 Task: Look for trending repositories with the English spoken language.
Action: Mouse pressed left at (211, 141)
Screenshot: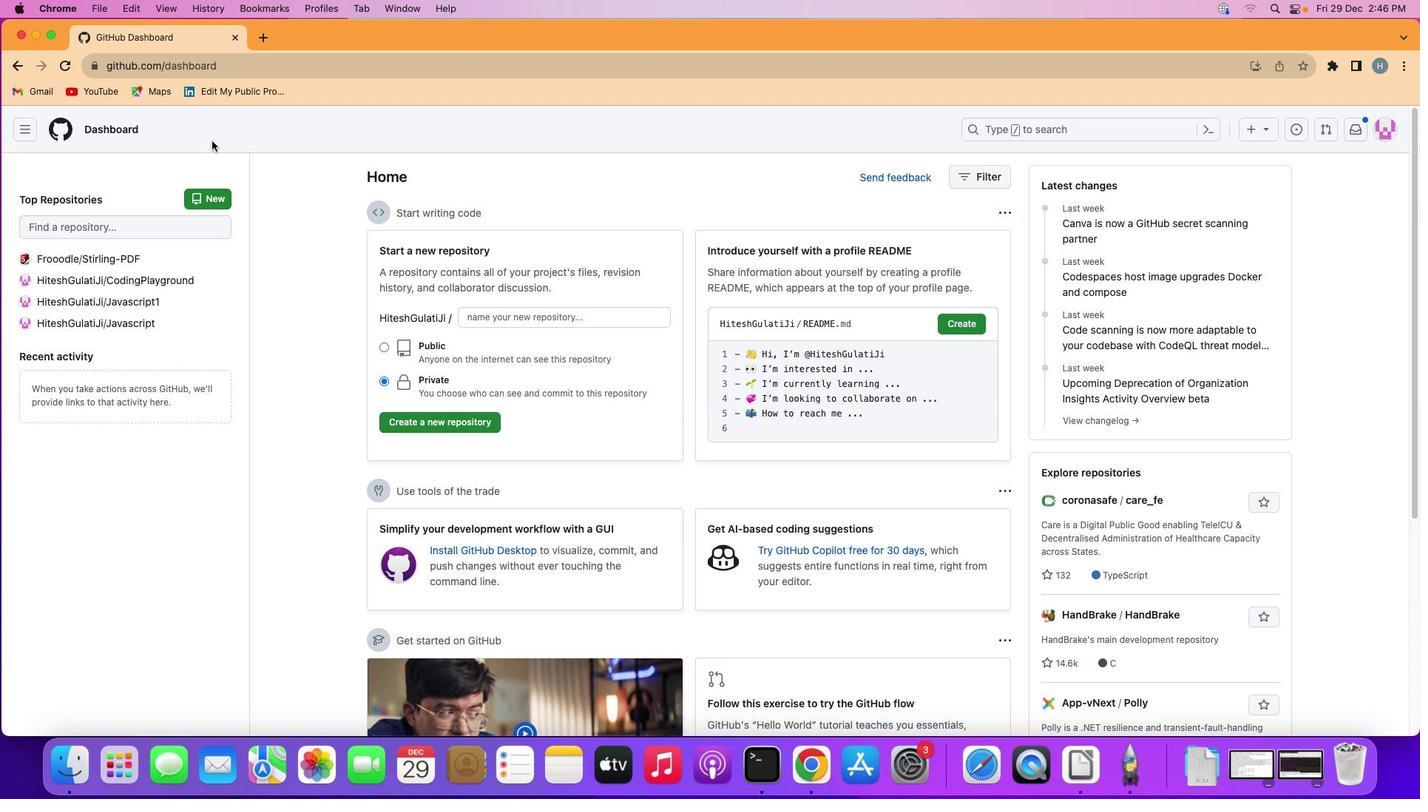 
Action: Mouse moved to (25, 125)
Screenshot: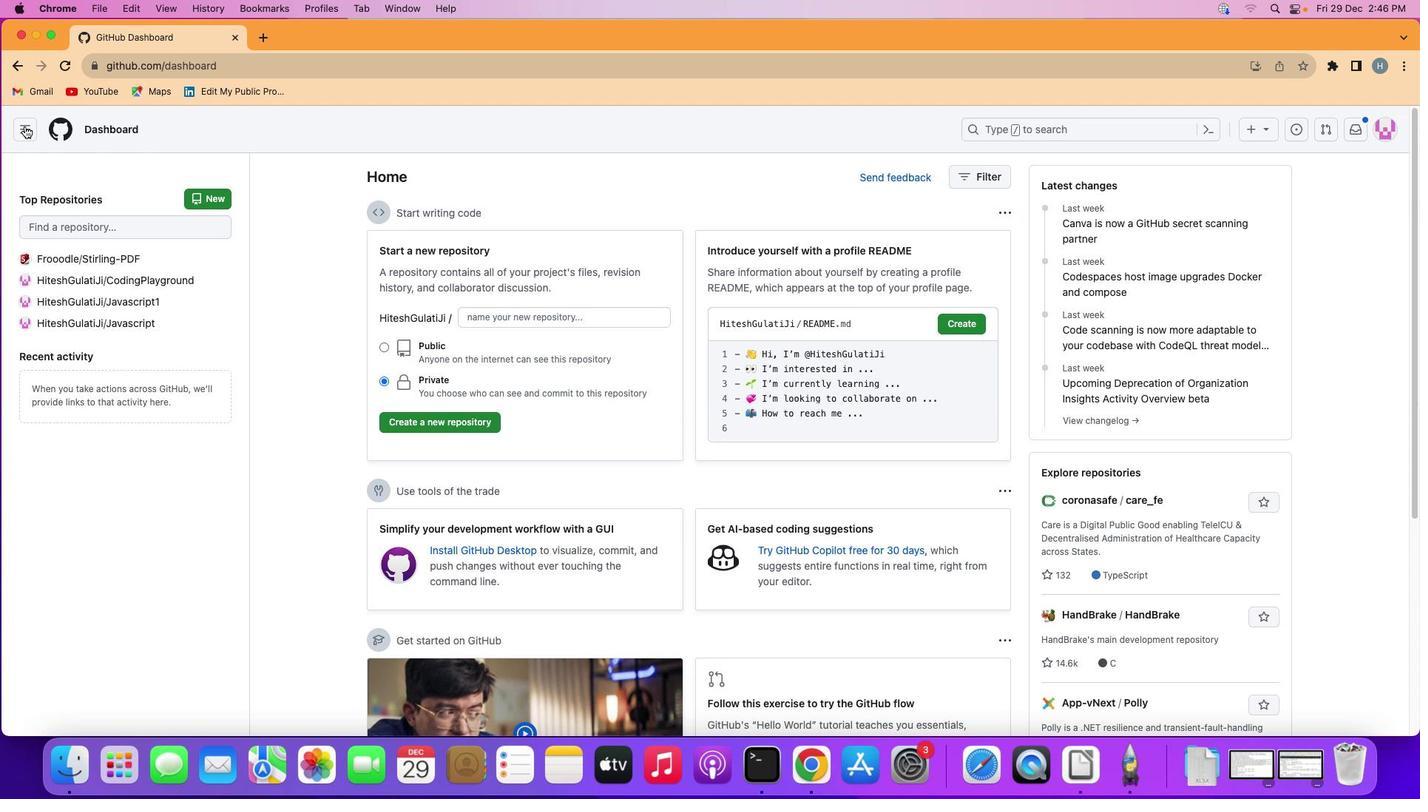
Action: Mouse pressed left at (25, 125)
Screenshot: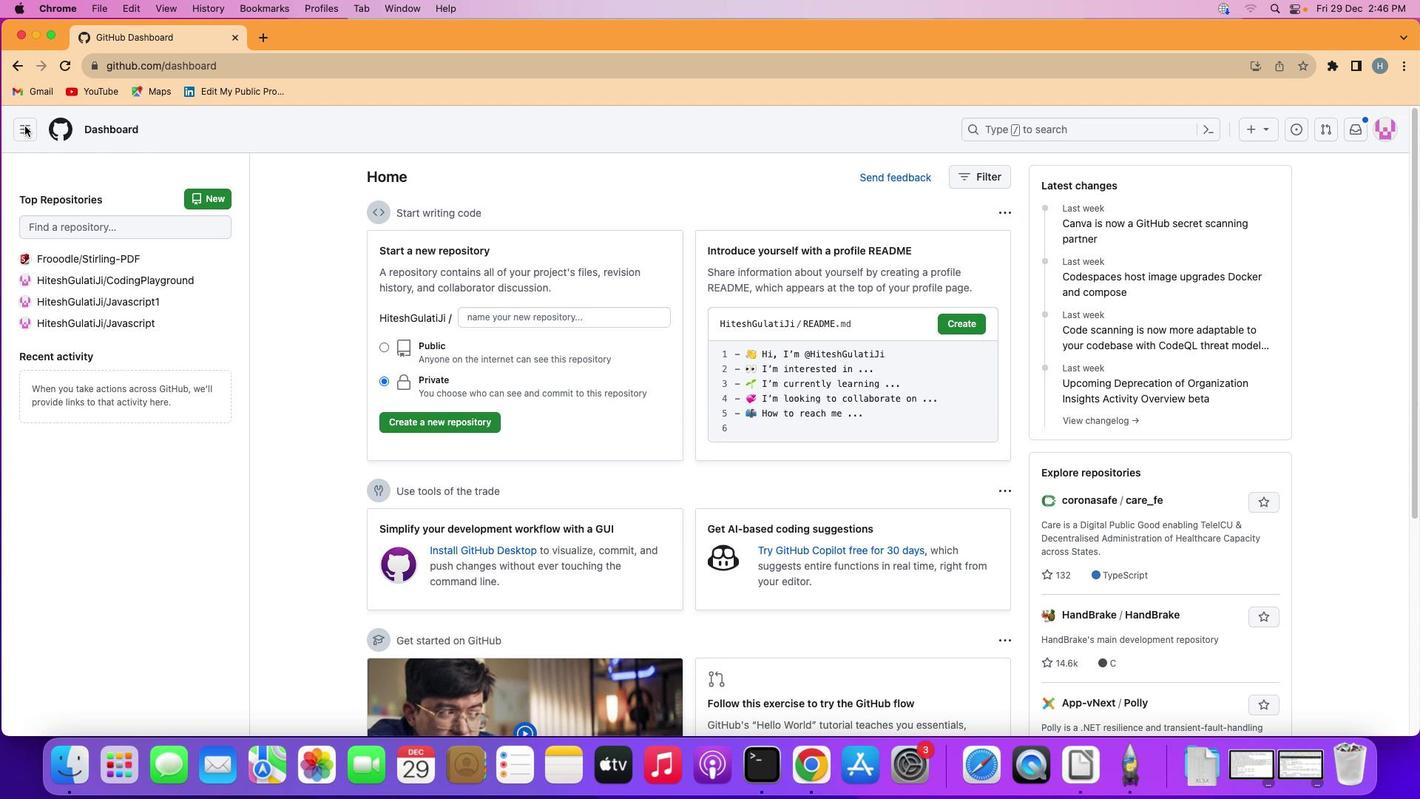 
Action: Mouse moved to (94, 324)
Screenshot: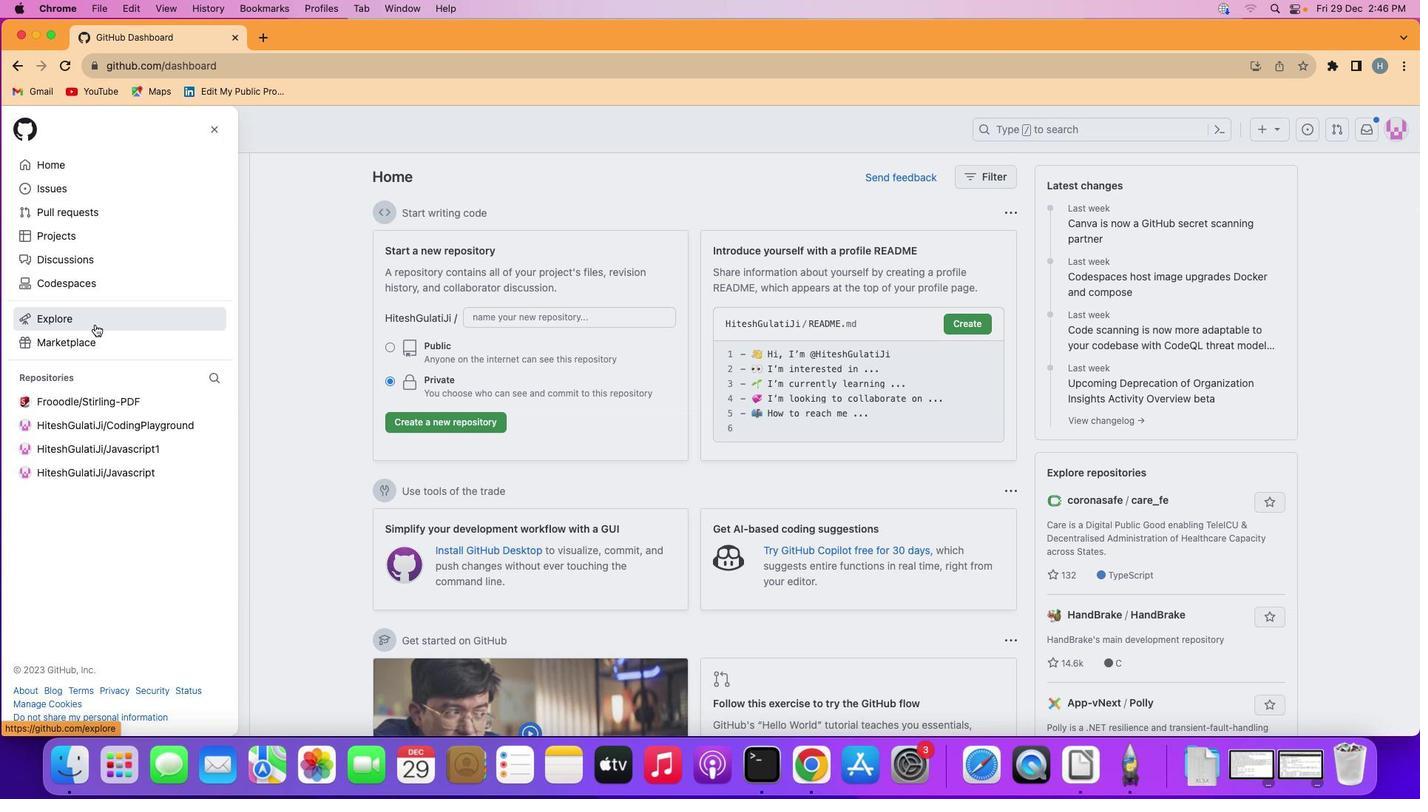 
Action: Mouse pressed left at (94, 324)
Screenshot: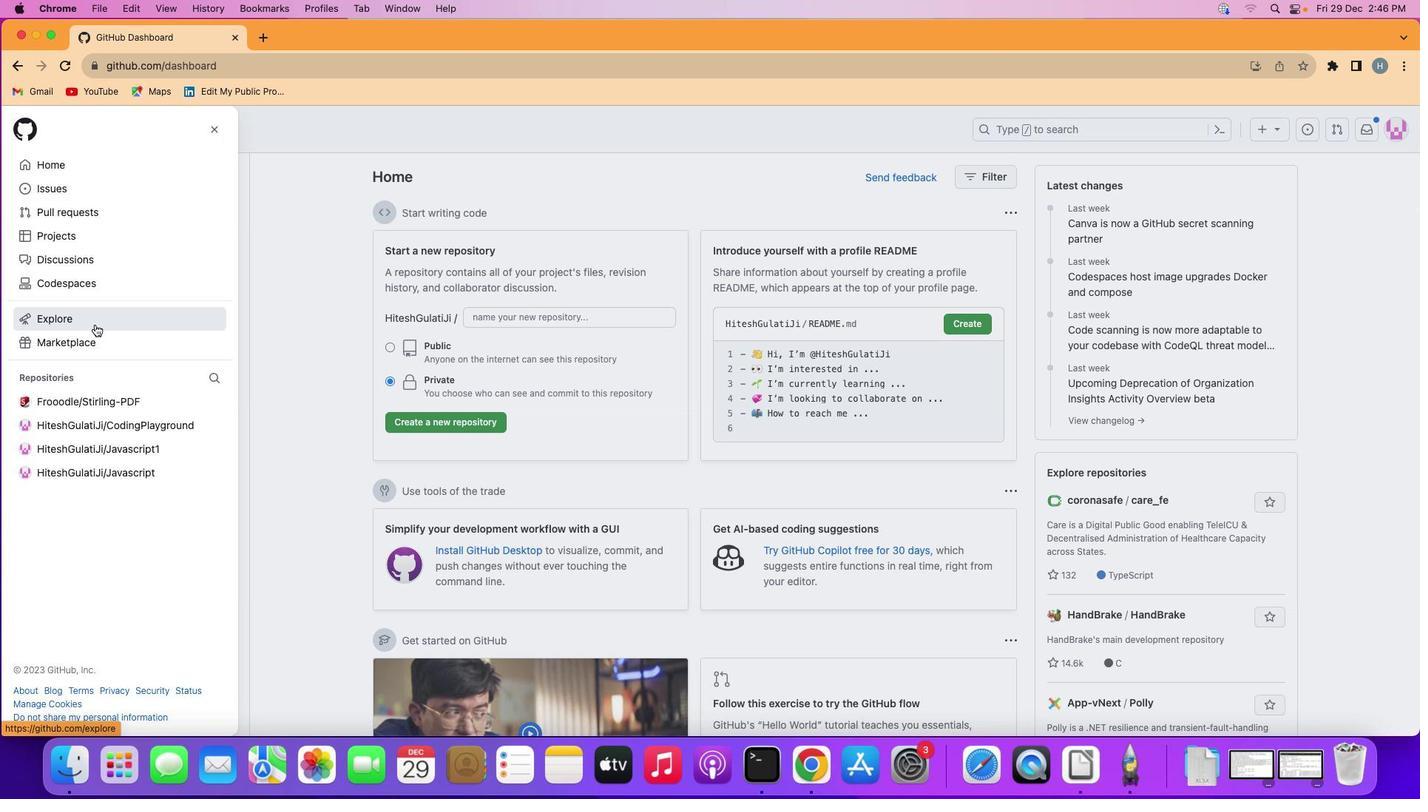 
Action: Mouse moved to (661, 167)
Screenshot: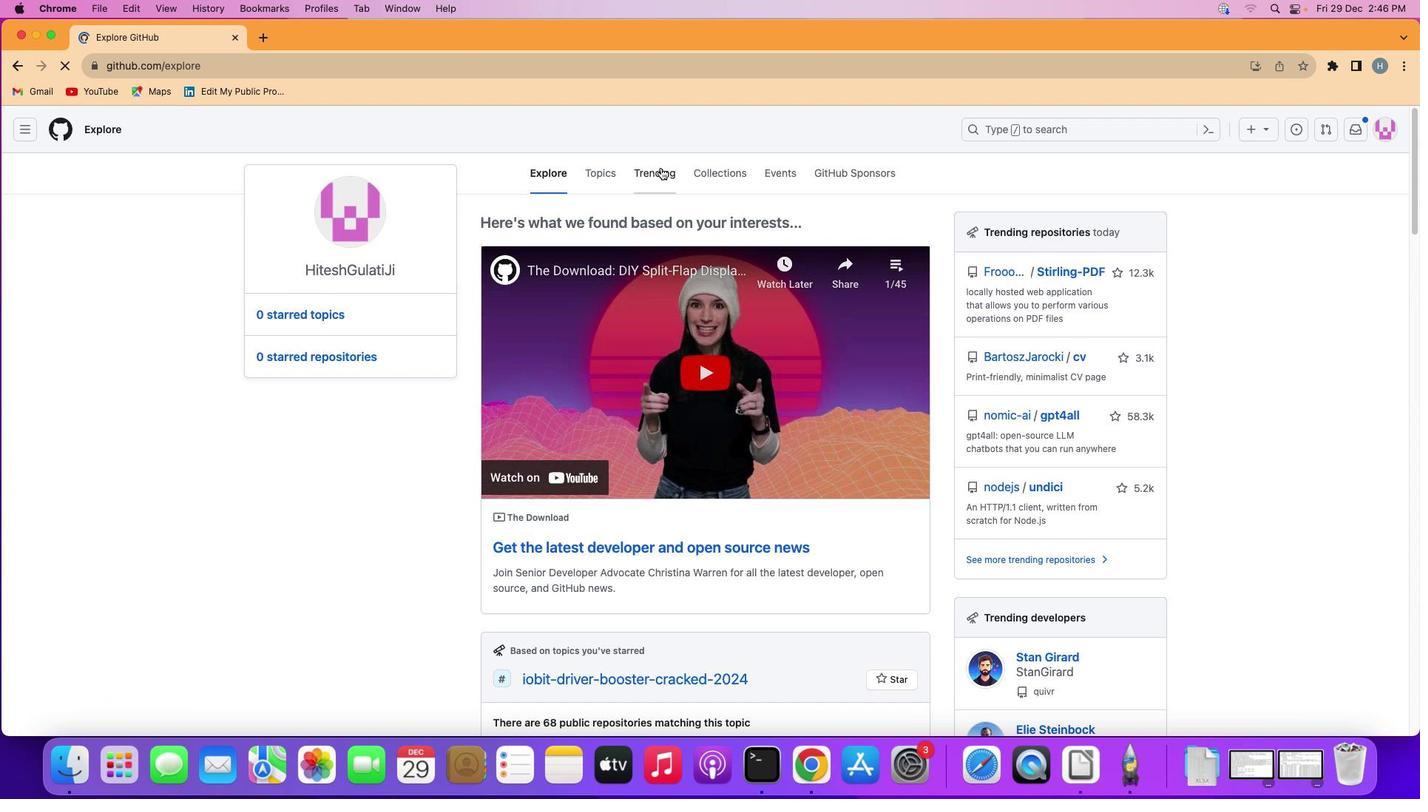 
Action: Mouse pressed left at (661, 167)
Screenshot: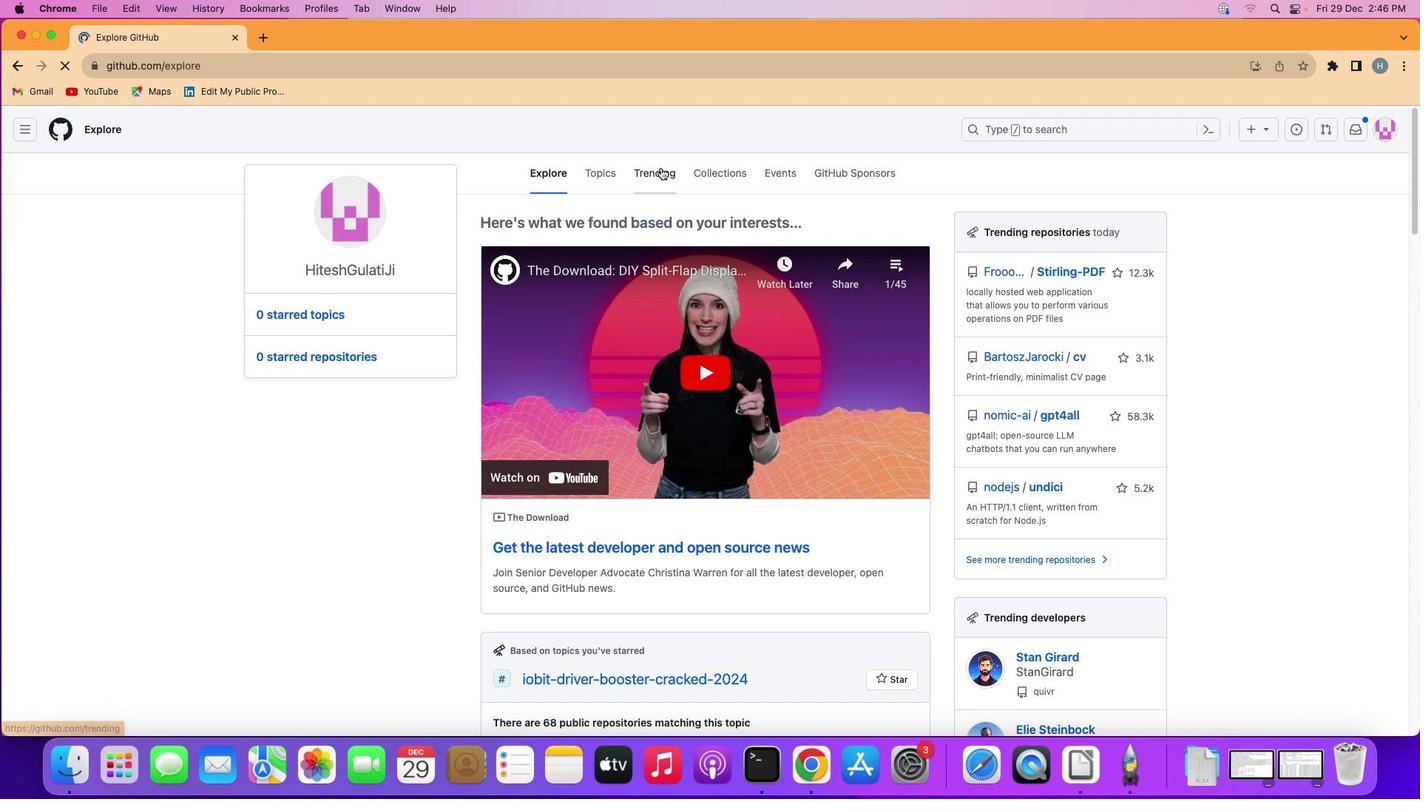 
Action: Mouse moved to (805, 366)
Screenshot: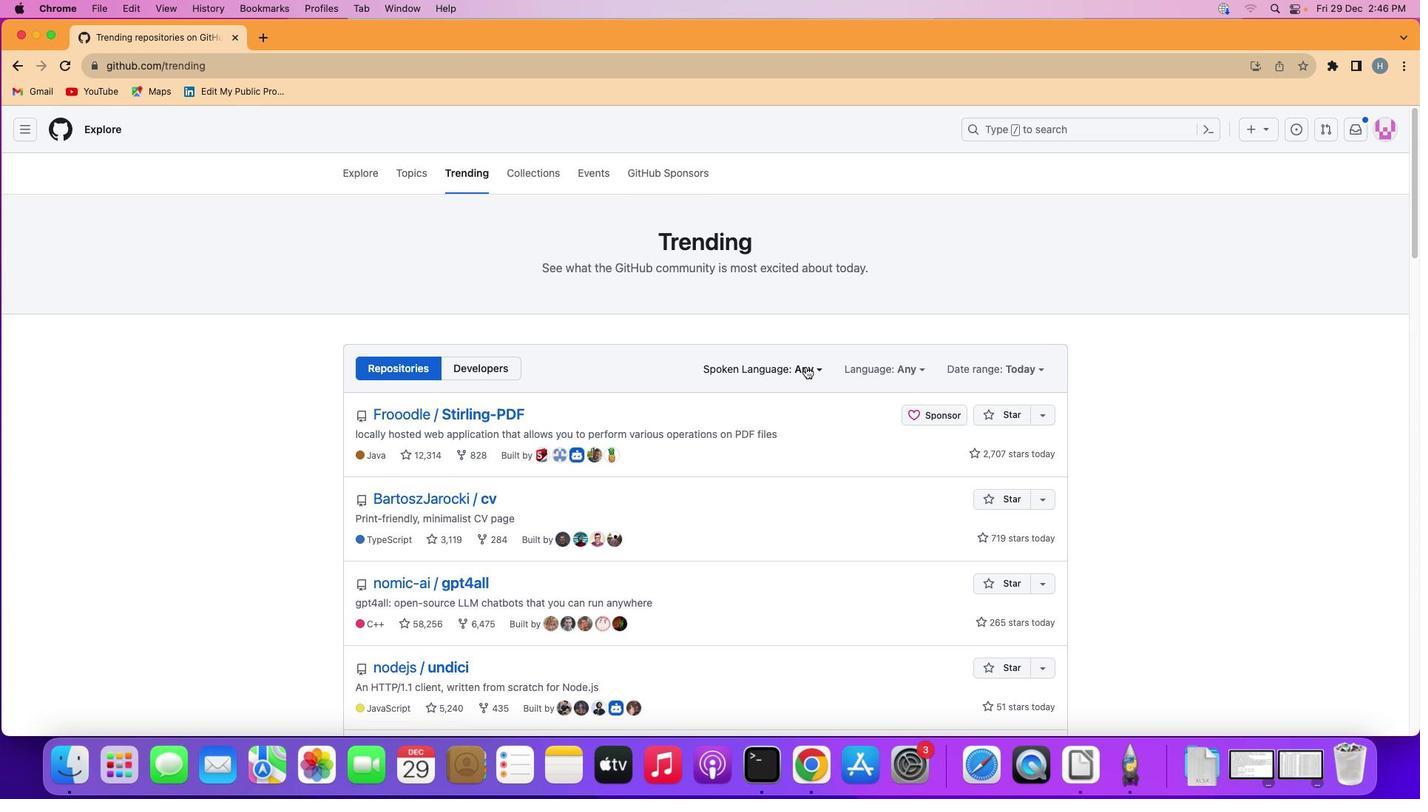
Action: Mouse pressed left at (805, 366)
Screenshot: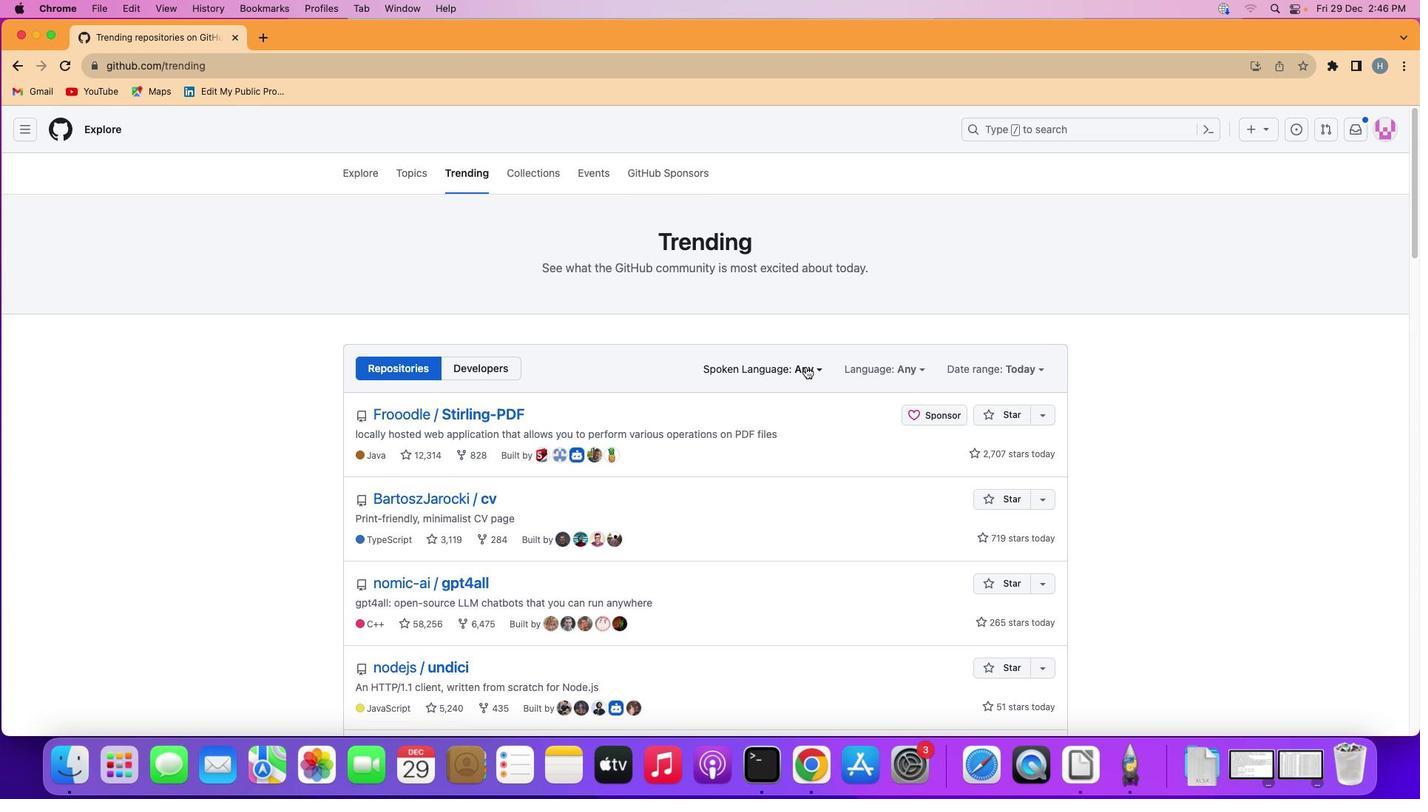 
Action: Mouse moved to (807, 366)
Screenshot: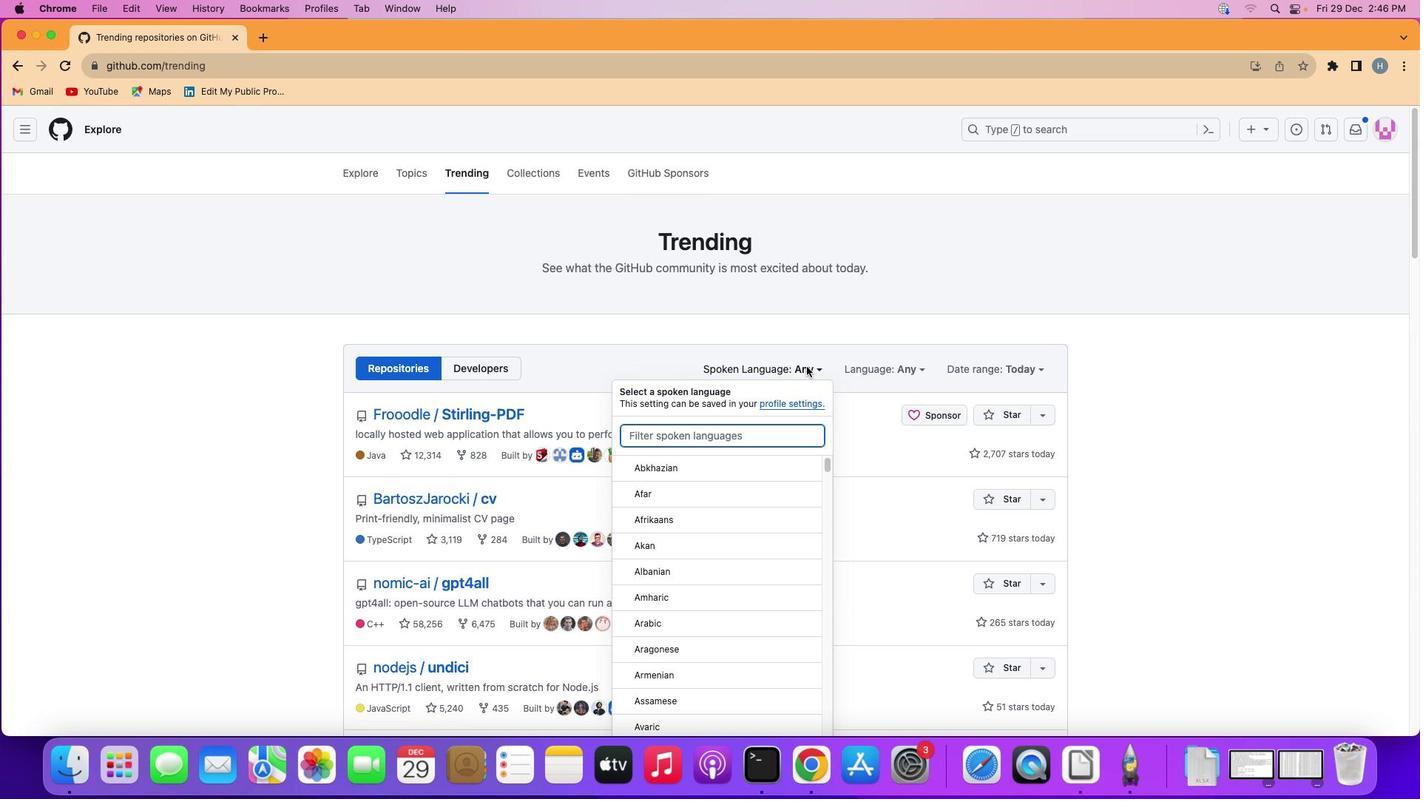 
Action: Key pressed 'e''n''g''l''i'
Screenshot: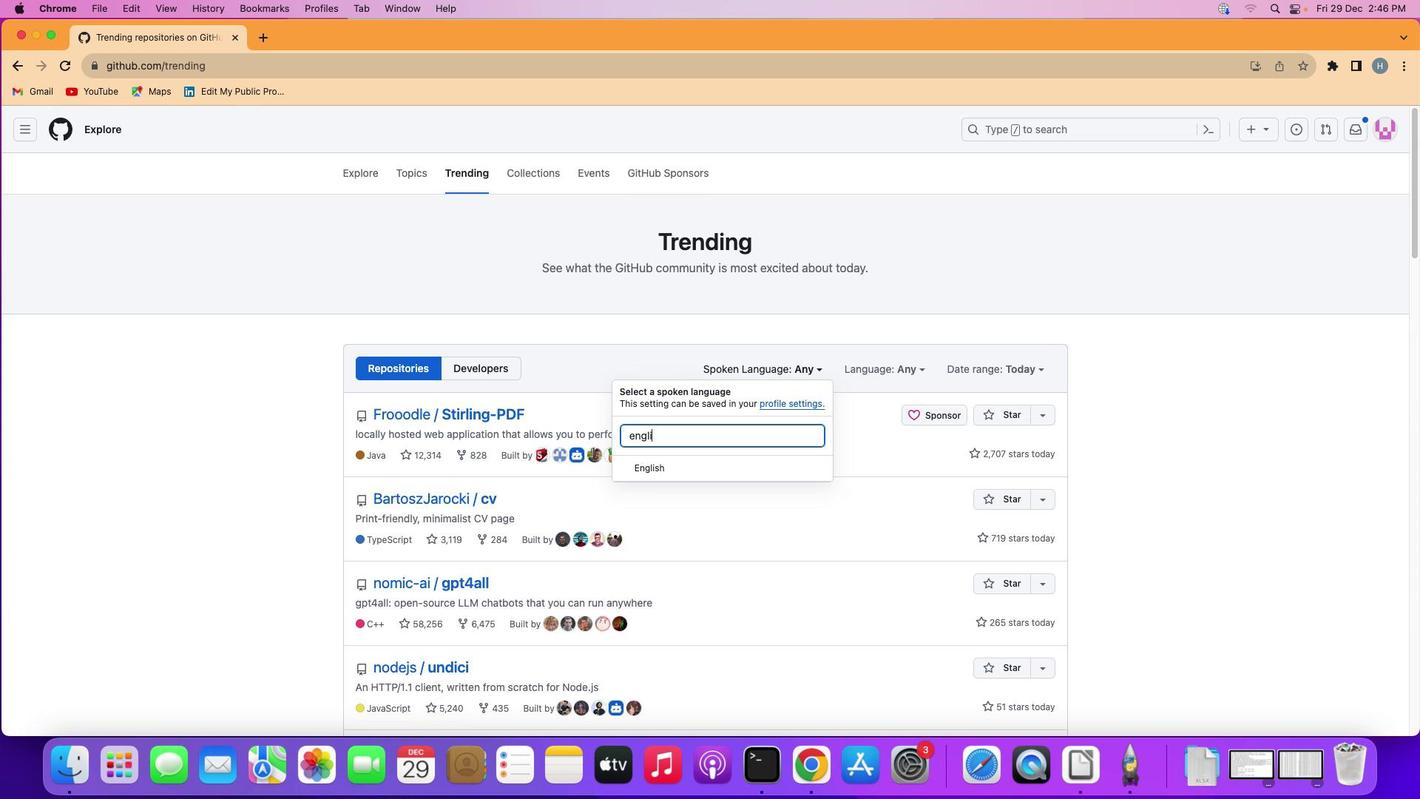 
Action: Mouse moved to (732, 475)
Screenshot: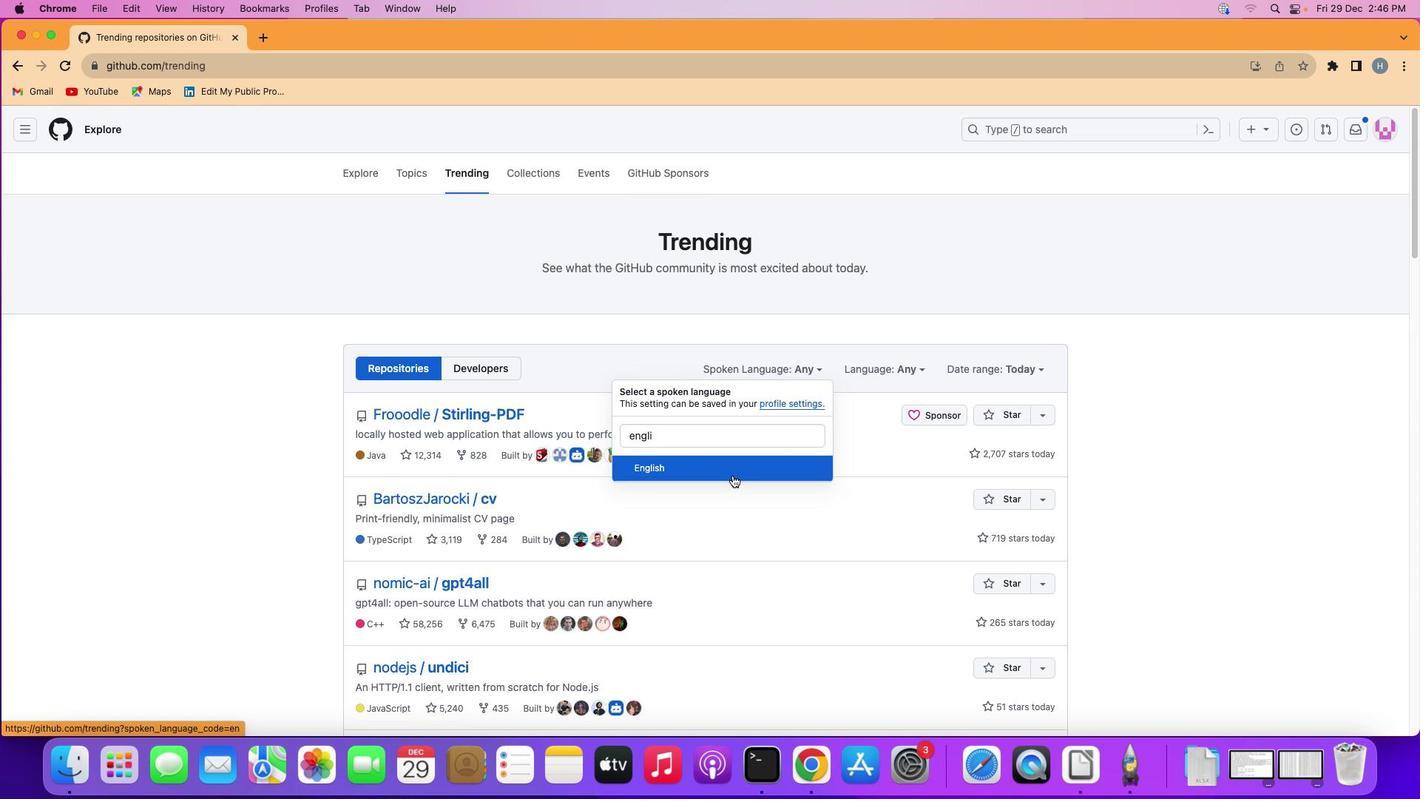 
Action: Mouse pressed left at (732, 475)
Screenshot: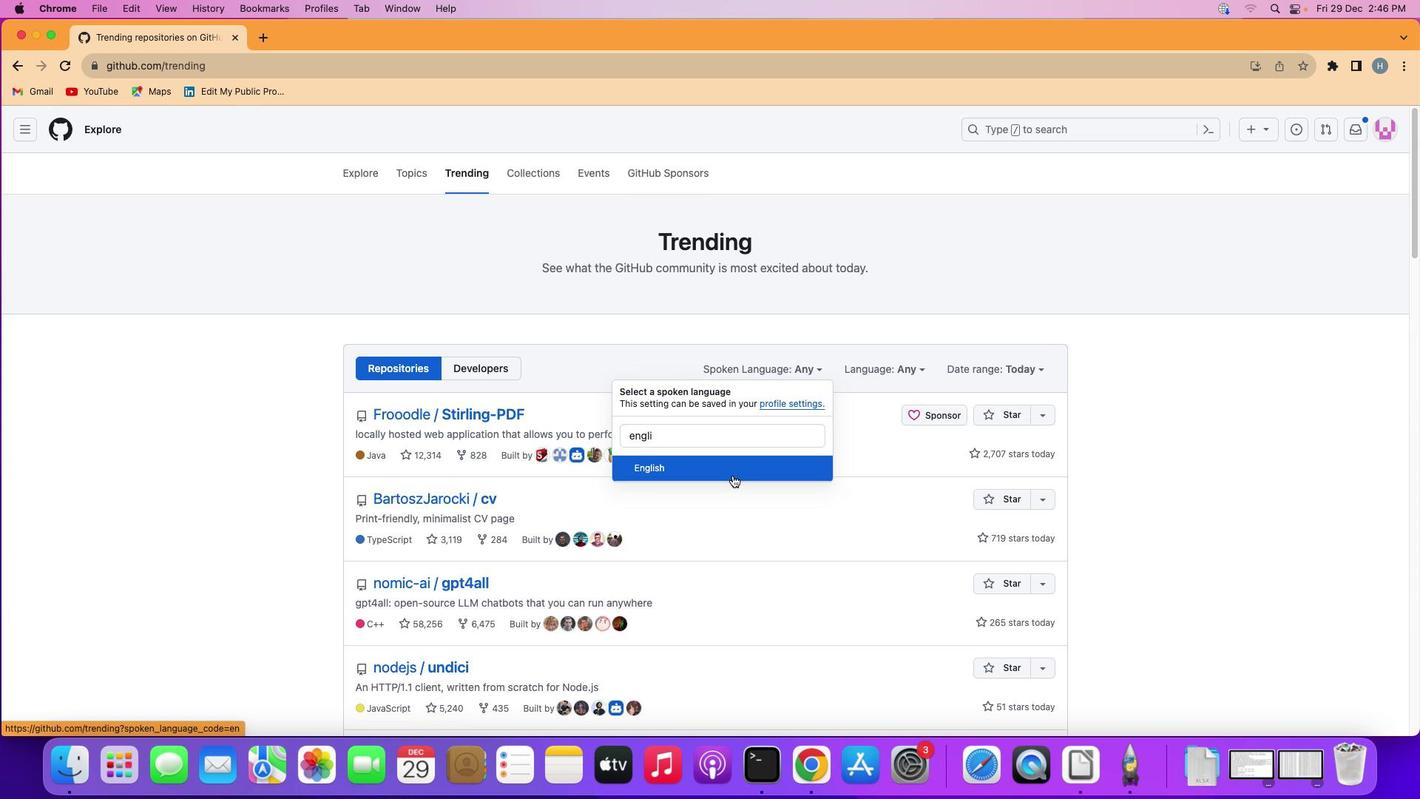 
Action: Mouse moved to (884, 321)
Screenshot: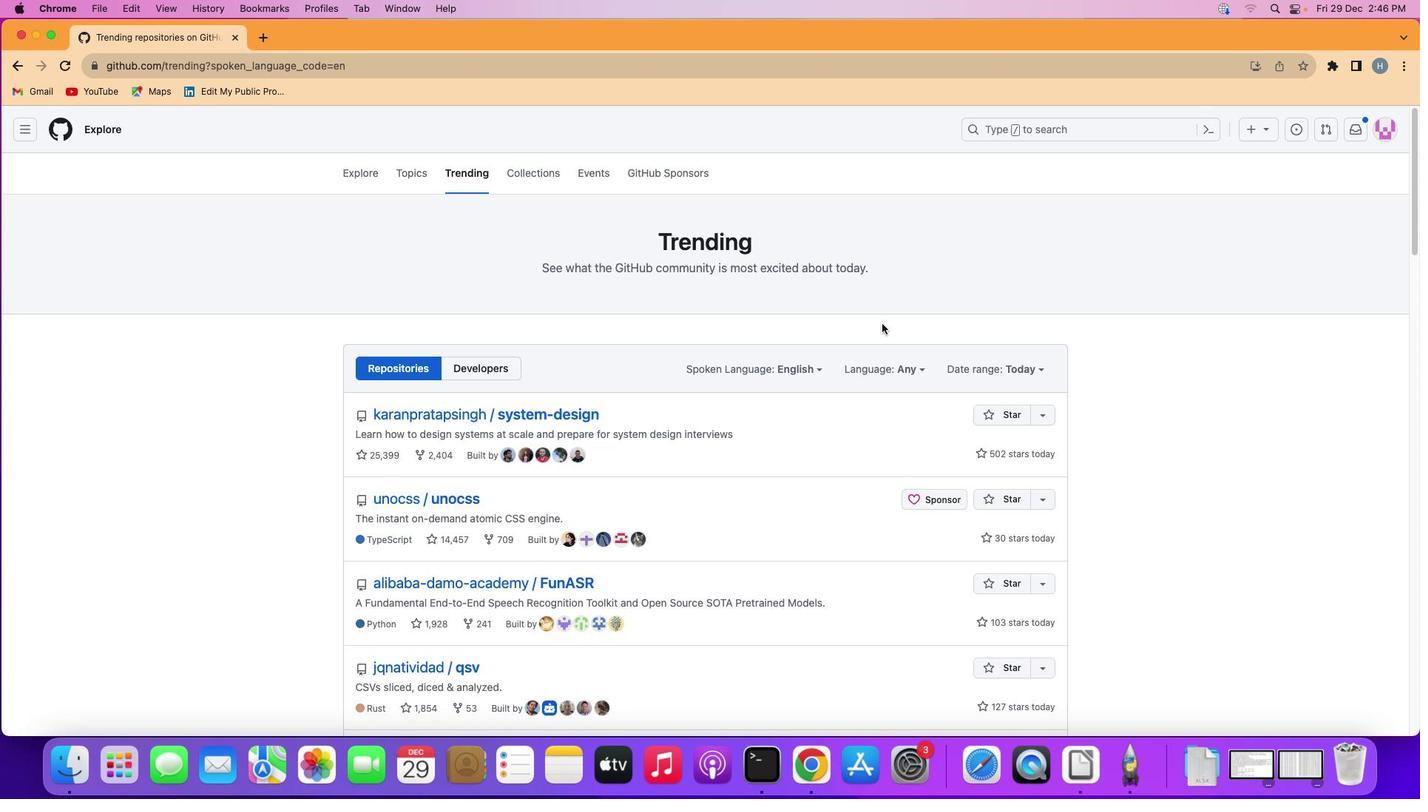 
